 Task: Enable the audio filter "Headphone virtual spatialization effect" for transcode stream output.
Action: Mouse moved to (123, 17)
Screenshot: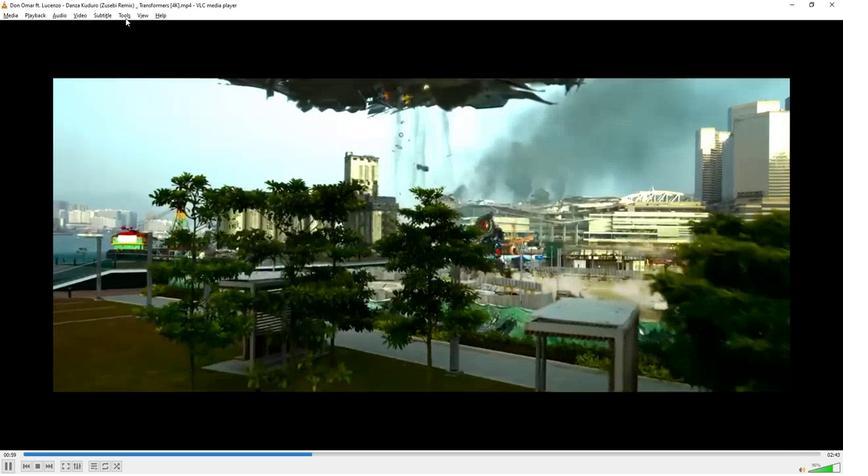 
Action: Mouse pressed left at (123, 17)
Screenshot: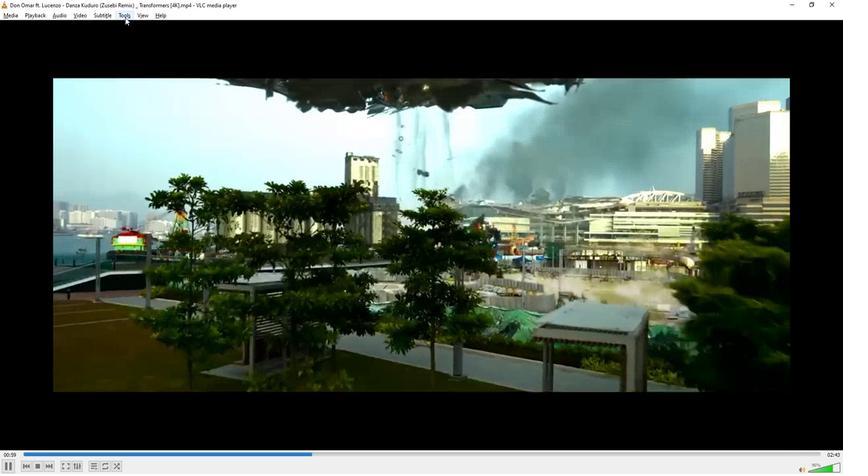 
Action: Mouse moved to (140, 120)
Screenshot: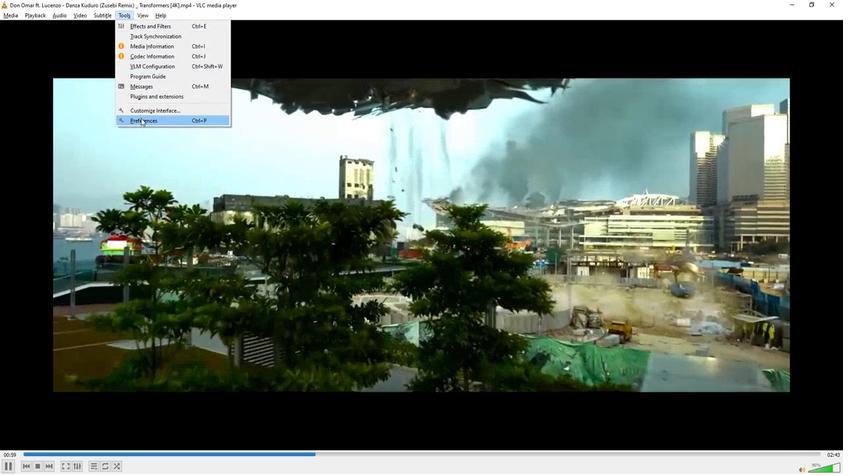
Action: Mouse pressed left at (140, 120)
Screenshot: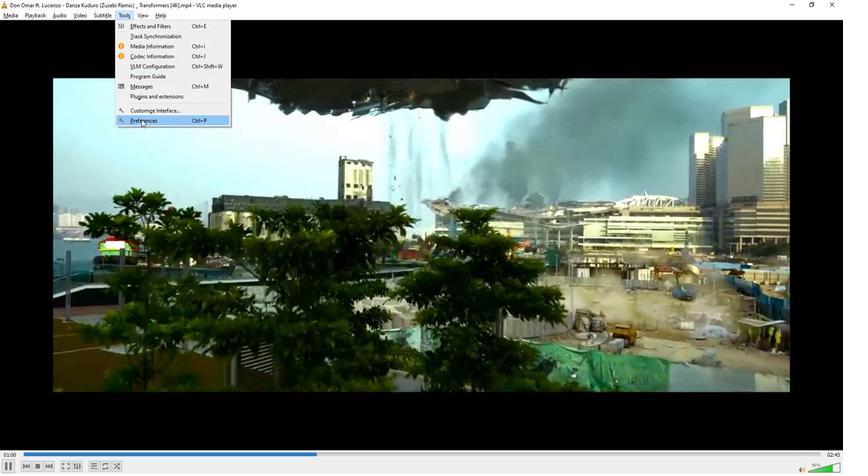 
Action: Mouse moved to (245, 362)
Screenshot: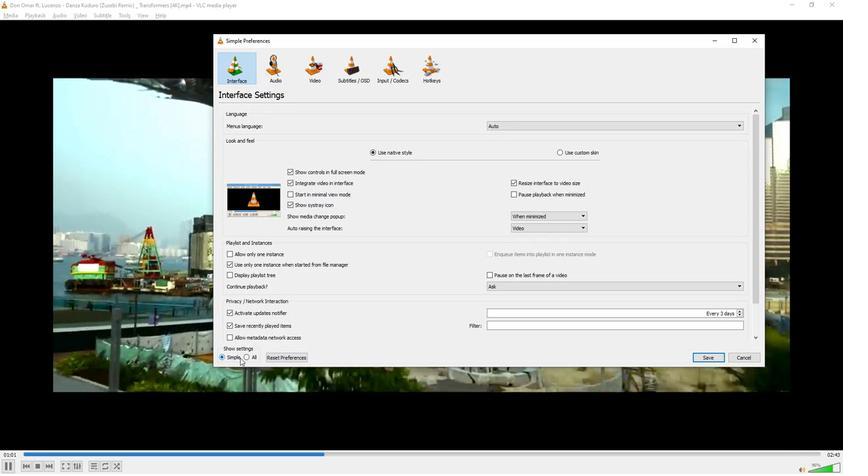 
Action: Mouse pressed left at (245, 362)
Screenshot: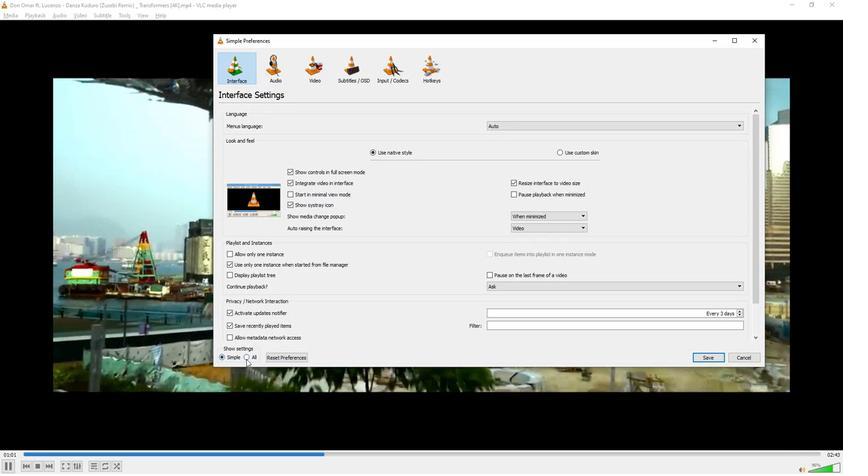 
Action: Mouse moved to (277, 268)
Screenshot: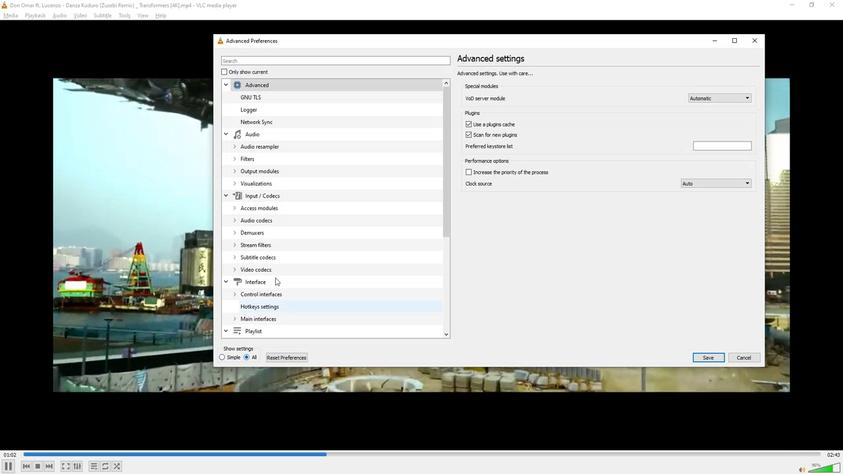 
Action: Mouse scrolled (277, 267) with delta (0, 0)
Screenshot: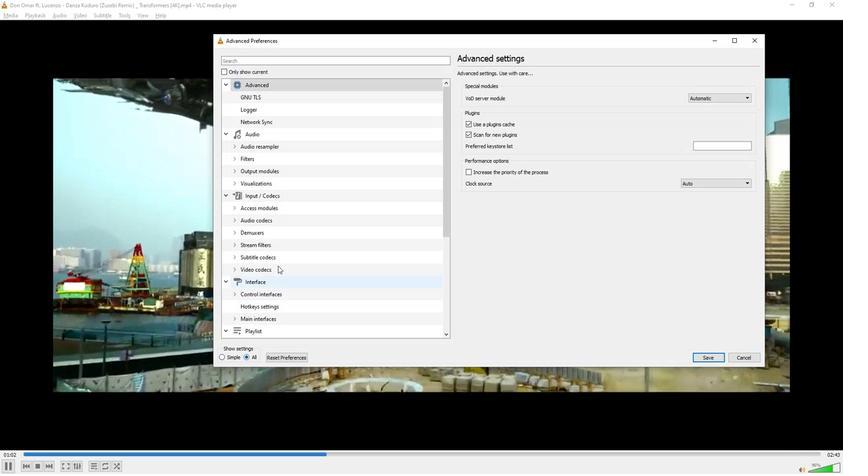 
Action: Mouse scrolled (277, 267) with delta (0, 0)
Screenshot: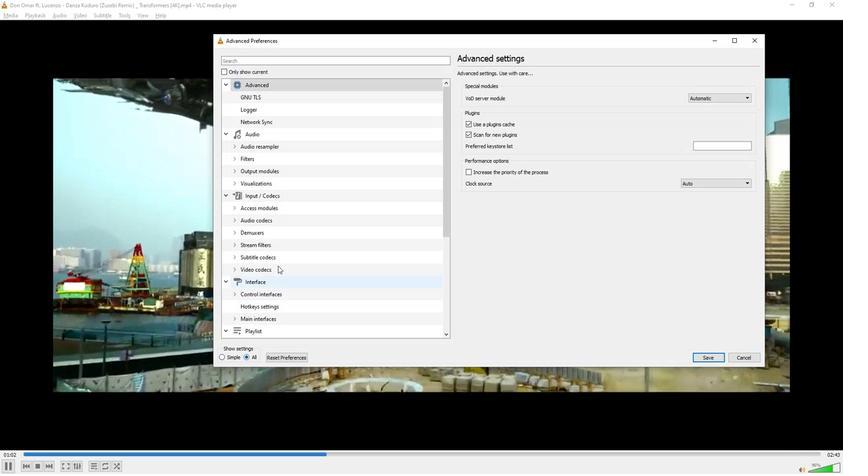 
Action: Mouse scrolled (277, 267) with delta (0, 0)
Screenshot: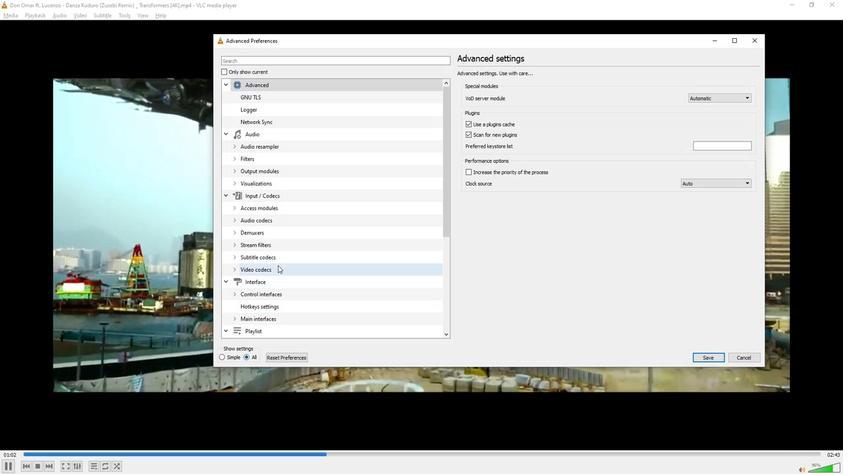 
Action: Mouse scrolled (277, 267) with delta (0, 0)
Screenshot: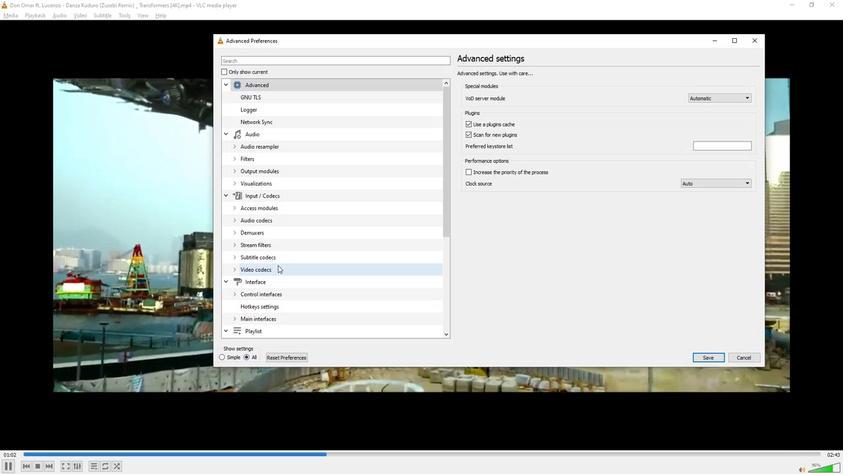 
Action: Mouse scrolled (277, 267) with delta (0, 0)
Screenshot: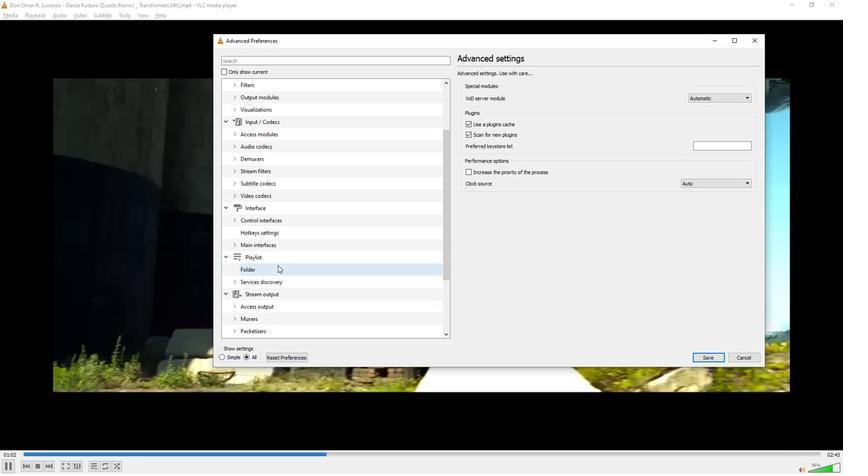 
Action: Mouse scrolled (277, 267) with delta (0, 0)
Screenshot: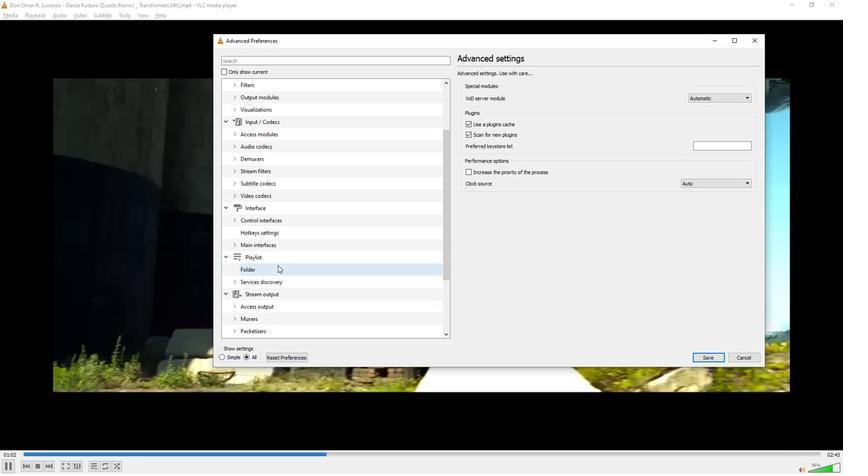 
Action: Mouse scrolled (277, 267) with delta (0, 0)
Screenshot: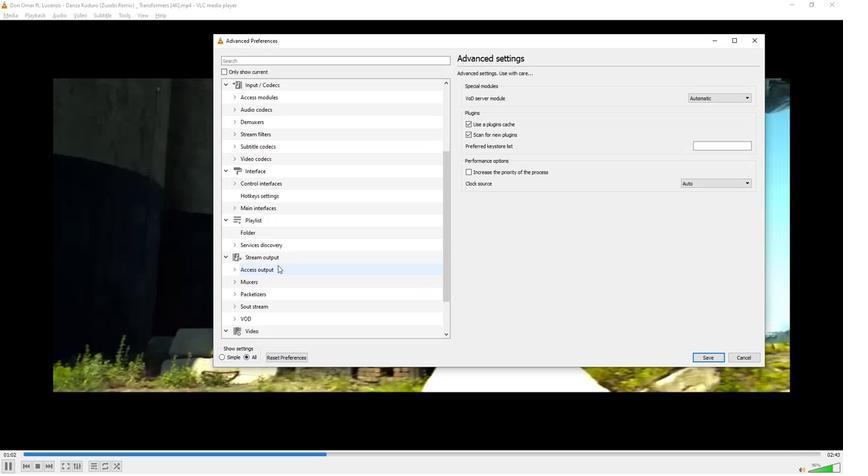 
Action: Mouse moved to (249, 259)
Screenshot: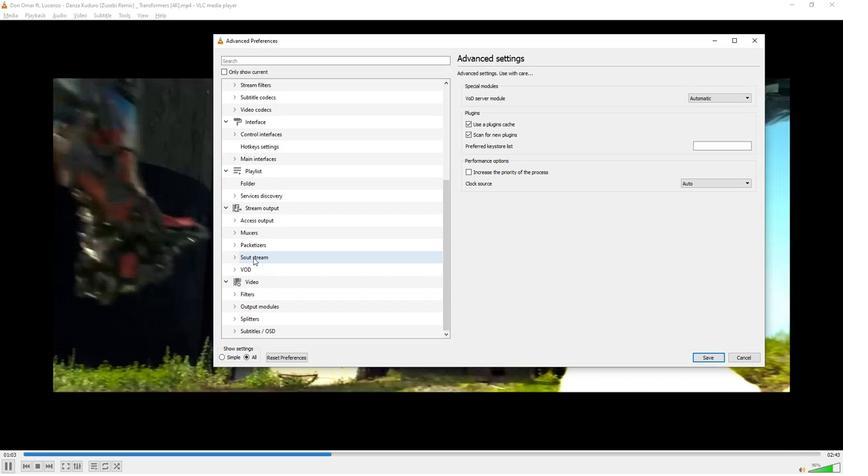 
Action: Mouse pressed left at (249, 259)
Screenshot: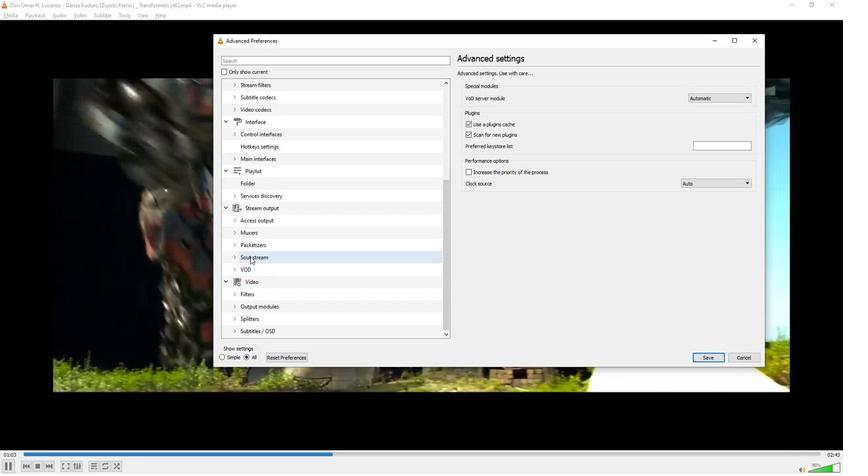 
Action: Mouse moved to (234, 260)
Screenshot: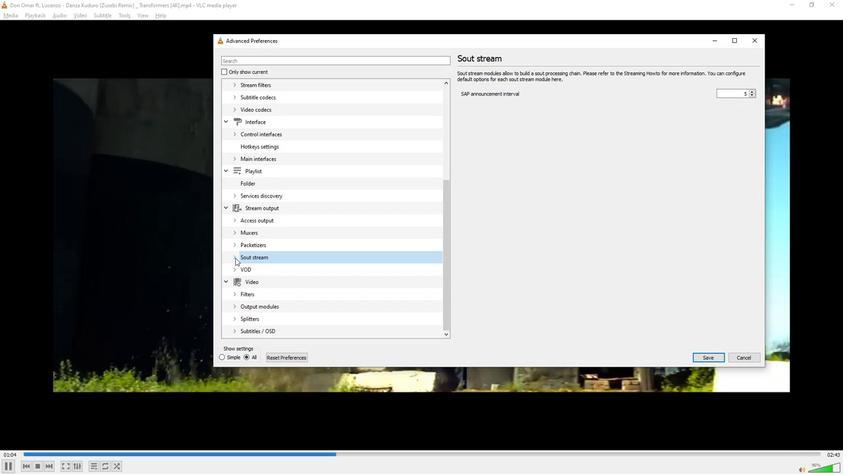 
Action: Mouse pressed left at (234, 260)
Screenshot: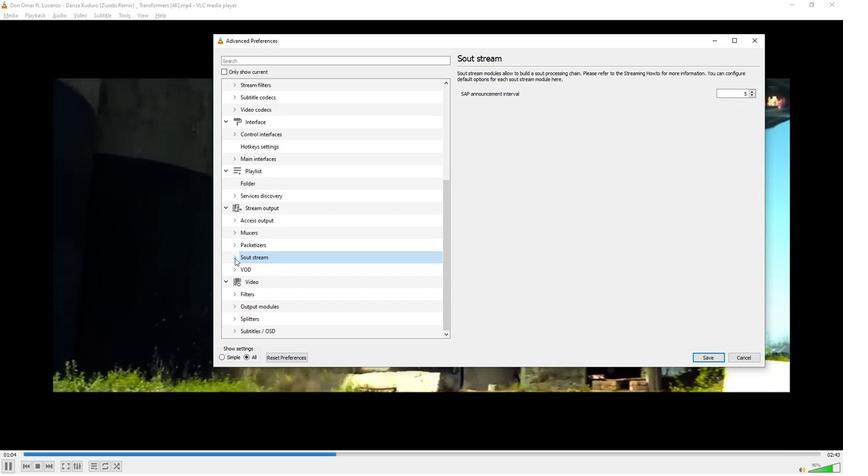 
Action: Mouse moved to (241, 260)
Screenshot: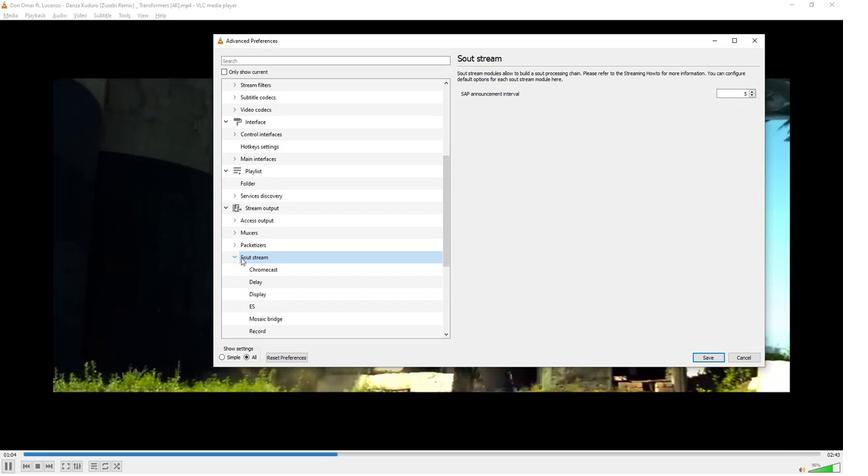 
Action: Mouse scrolled (241, 259) with delta (0, 0)
Screenshot: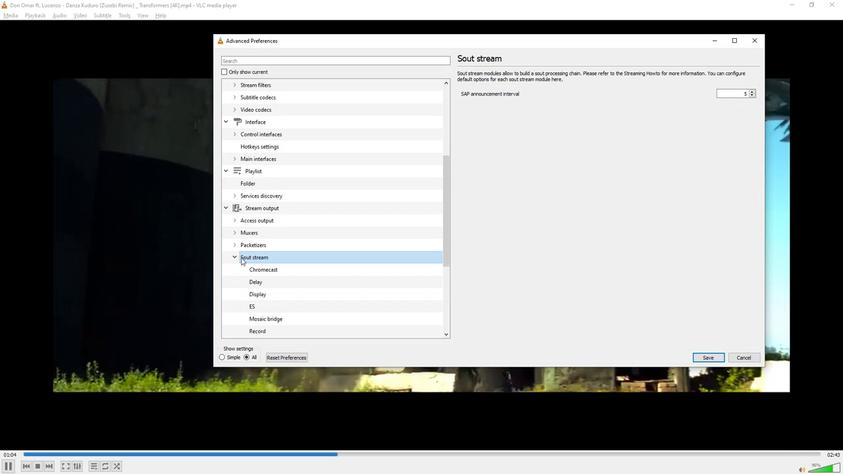 
Action: Mouse moved to (241, 260)
Screenshot: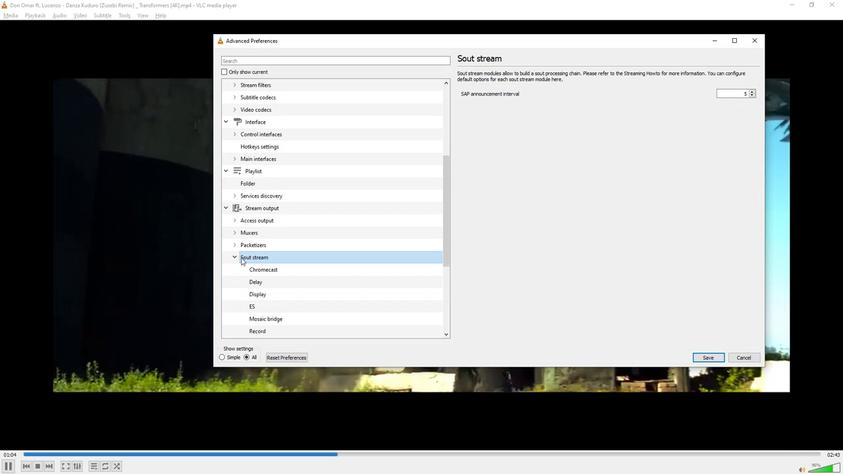 
Action: Mouse scrolled (241, 259) with delta (0, 0)
Screenshot: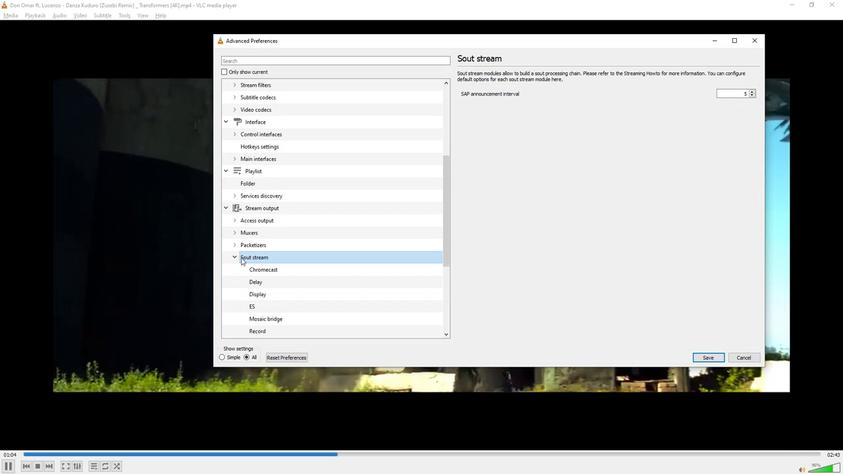 
Action: Mouse scrolled (241, 259) with delta (0, 0)
Screenshot: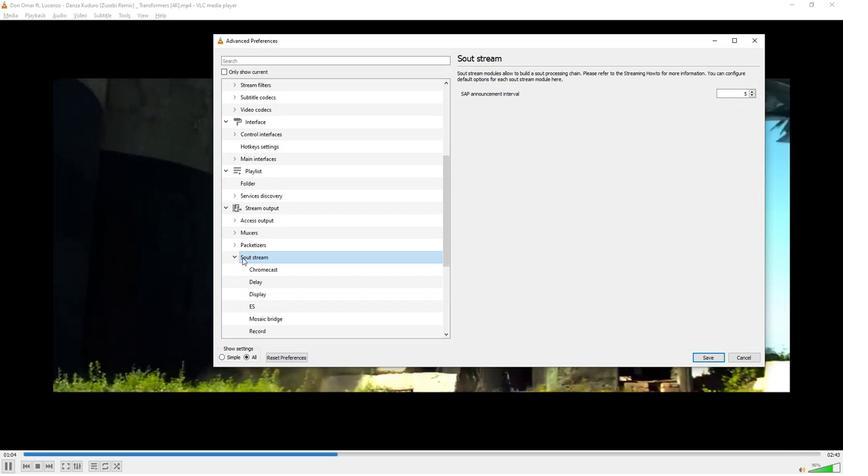 
Action: Mouse scrolled (241, 259) with delta (0, 0)
Screenshot: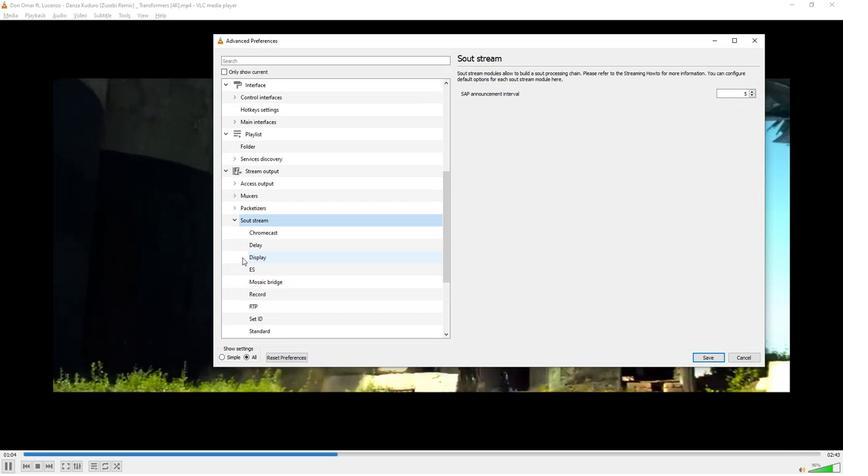 
Action: Mouse scrolled (241, 259) with delta (0, 0)
Screenshot: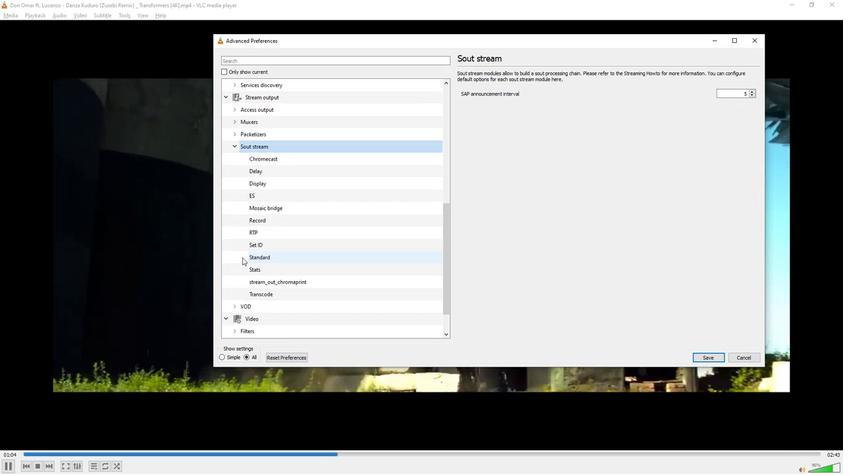 
Action: Mouse scrolled (241, 259) with delta (0, 0)
Screenshot: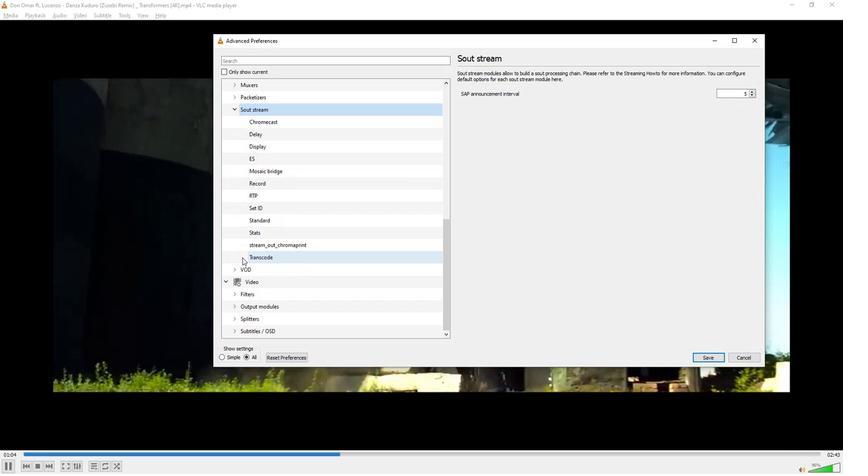 
Action: Mouse scrolled (241, 259) with delta (0, 0)
Screenshot: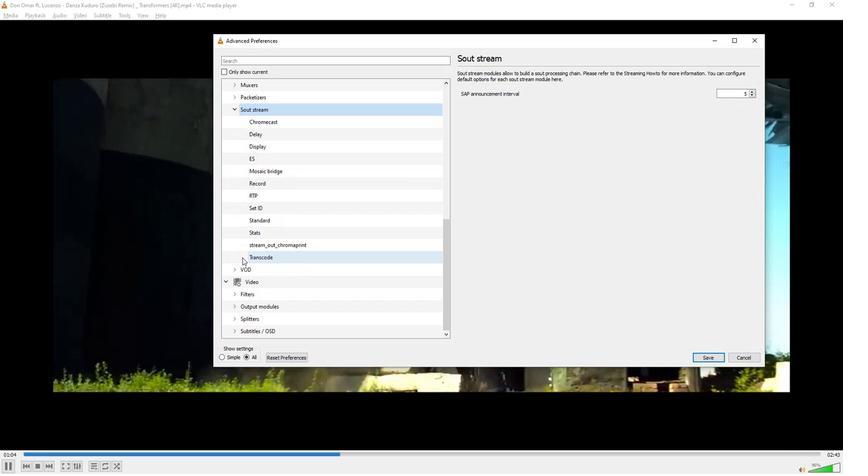 
Action: Mouse scrolled (241, 259) with delta (0, 0)
Screenshot: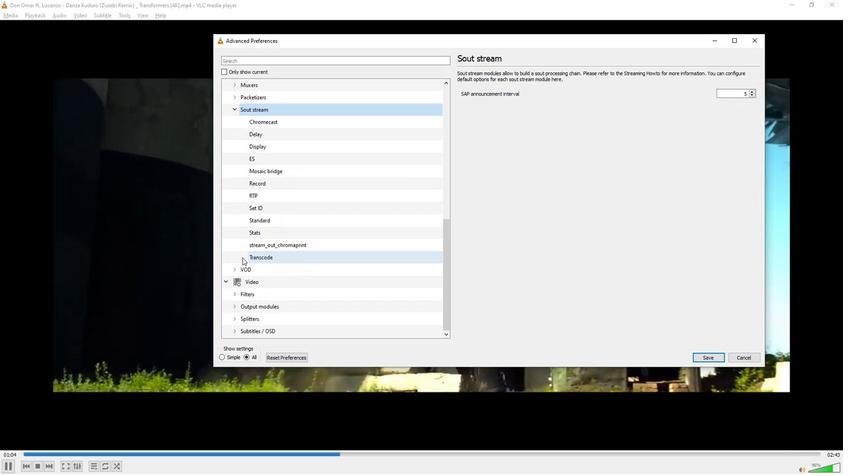 
Action: Mouse moved to (257, 262)
Screenshot: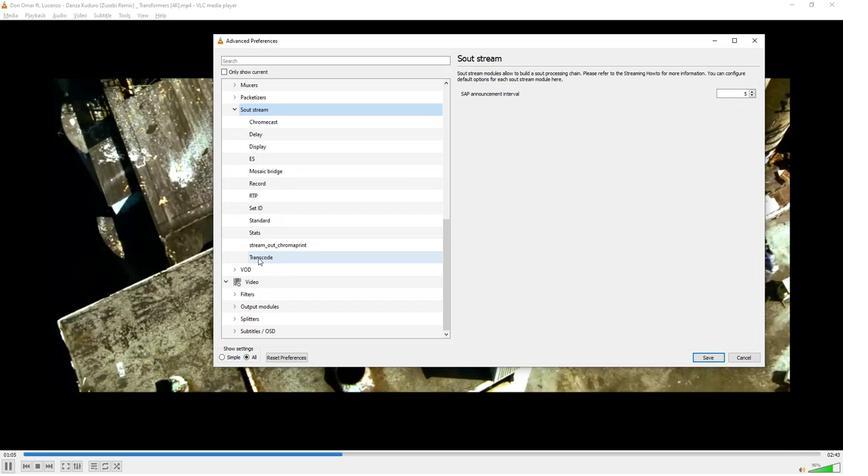 
Action: Mouse pressed left at (257, 262)
Screenshot: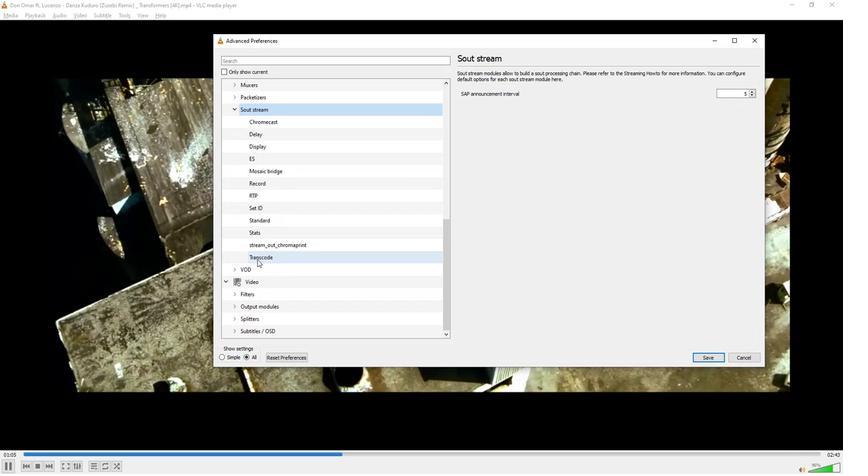 
Action: Mouse moved to (586, 251)
Screenshot: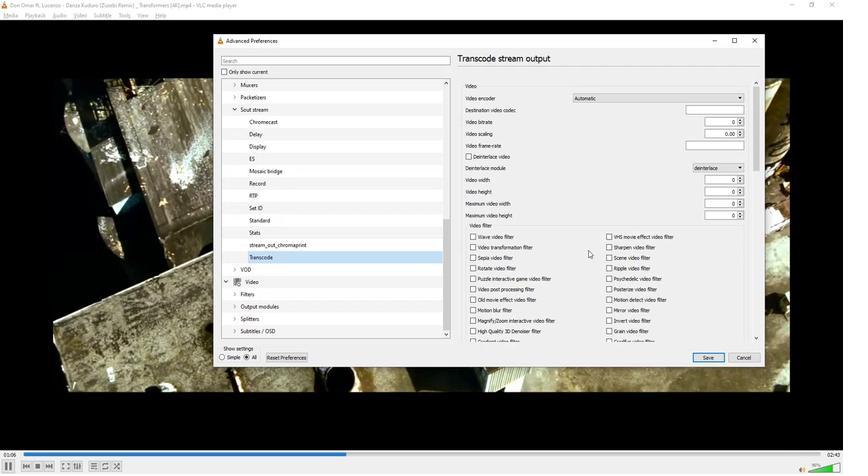 
Action: Mouse scrolled (586, 250) with delta (0, 0)
Screenshot: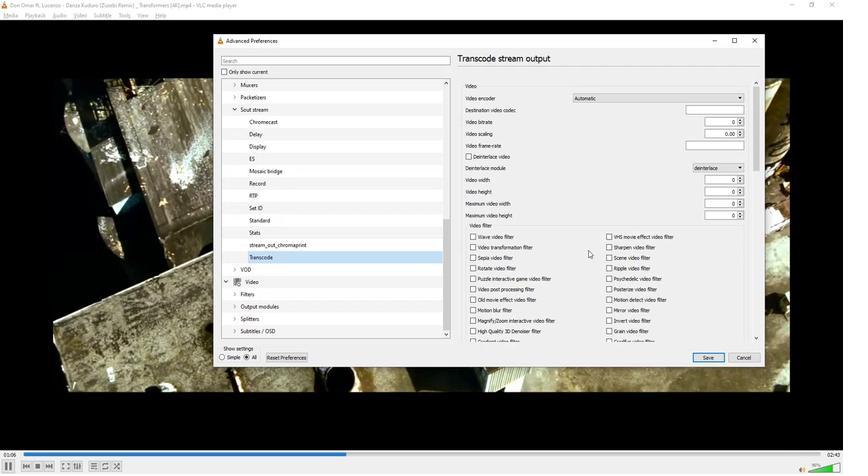 
Action: Mouse moved to (581, 250)
Screenshot: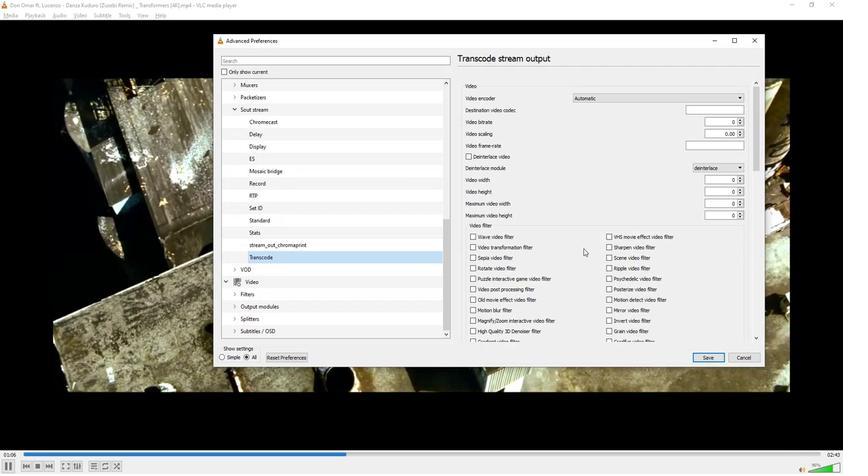 
Action: Mouse scrolled (581, 249) with delta (0, 0)
Screenshot: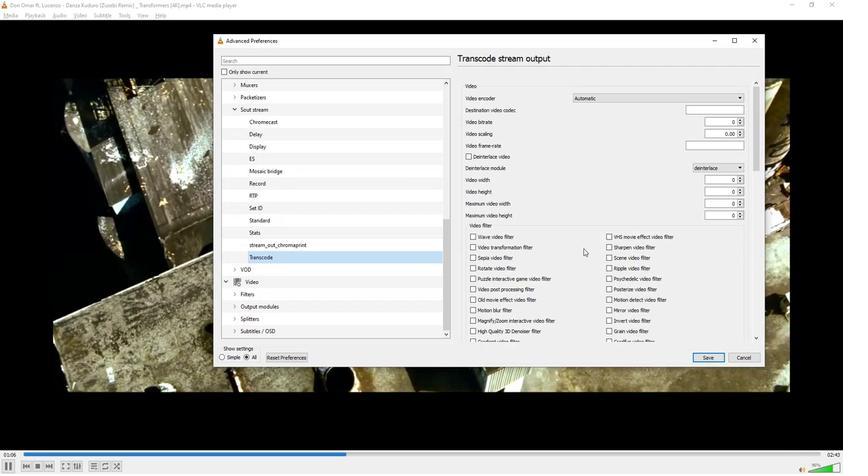 
Action: Mouse moved to (578, 250)
Screenshot: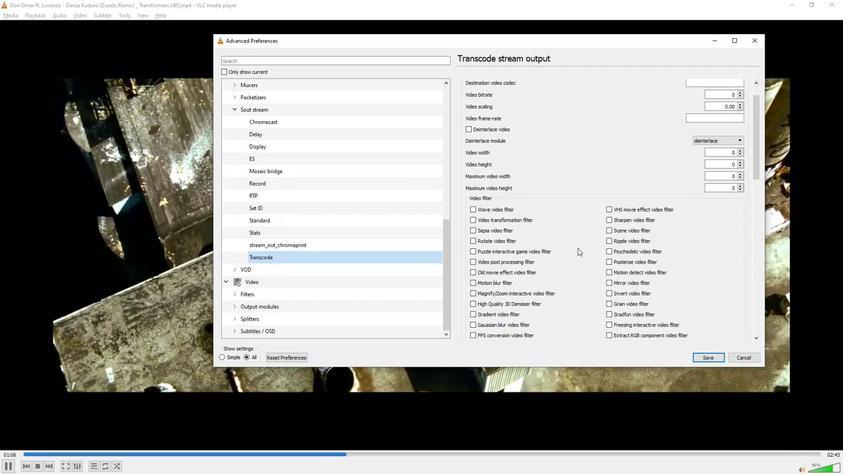
Action: Mouse scrolled (578, 249) with delta (0, 0)
Screenshot: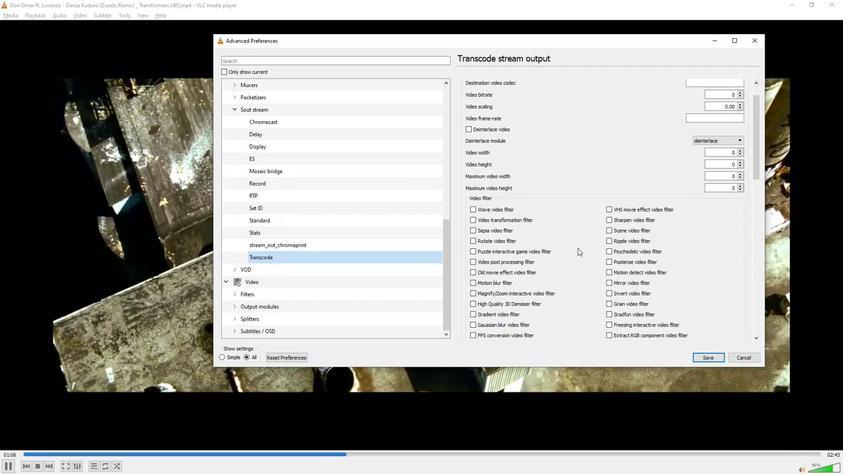 
Action: Mouse moved to (576, 250)
Screenshot: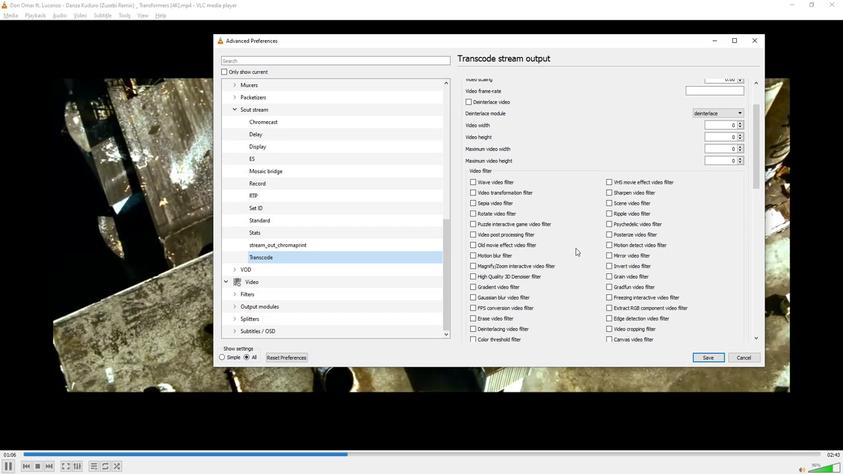 
Action: Mouse scrolled (576, 249) with delta (0, 0)
Screenshot: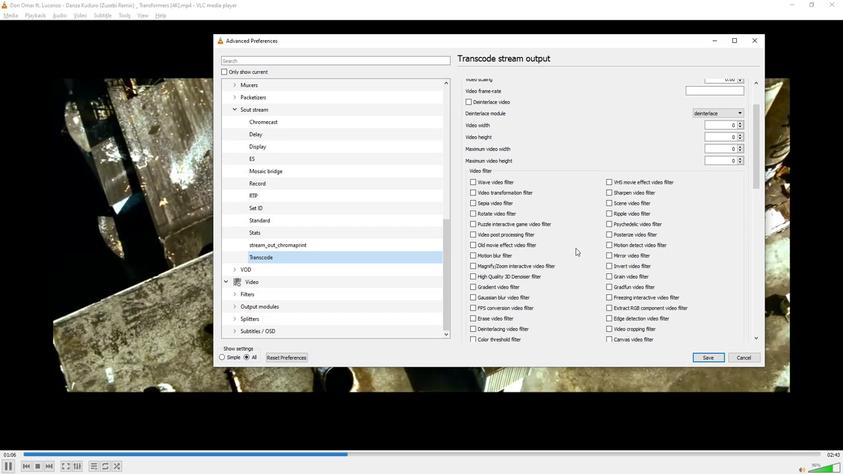 
Action: Mouse moved to (570, 250)
Screenshot: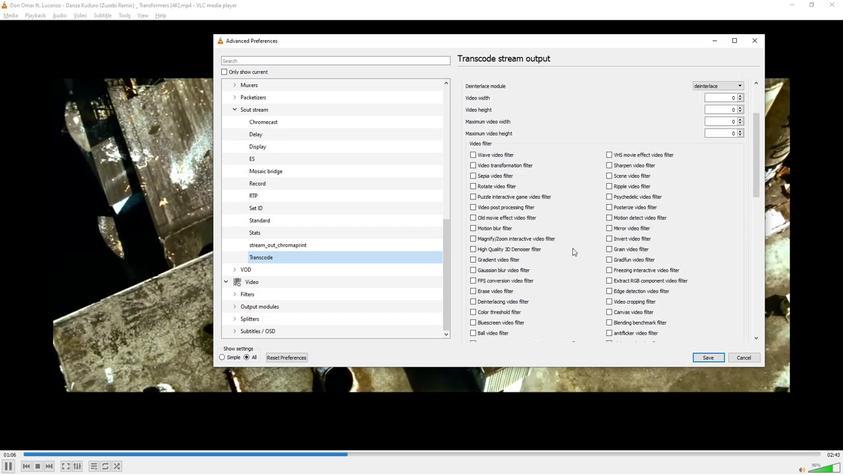 
Action: Mouse scrolled (570, 249) with delta (0, 0)
Screenshot: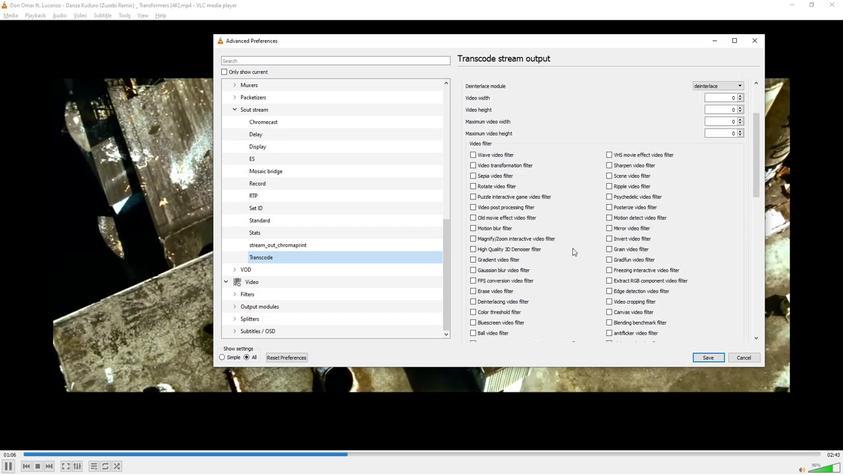 
Action: Mouse moved to (566, 249)
Screenshot: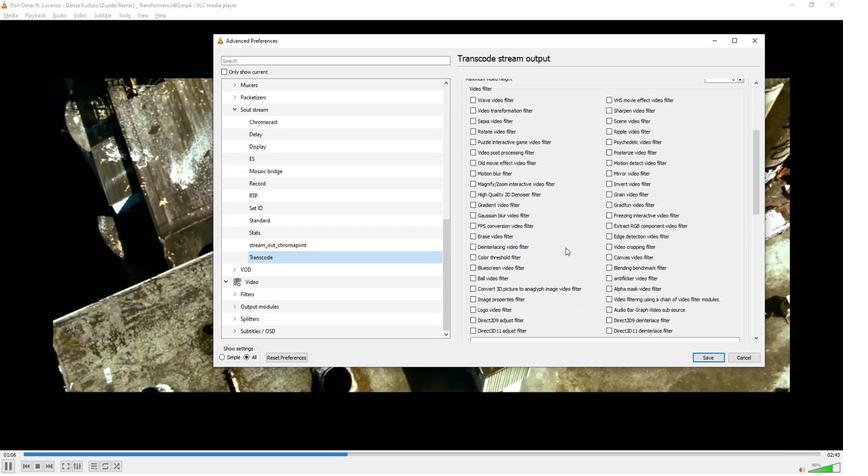 
Action: Mouse scrolled (566, 249) with delta (0, 0)
Screenshot: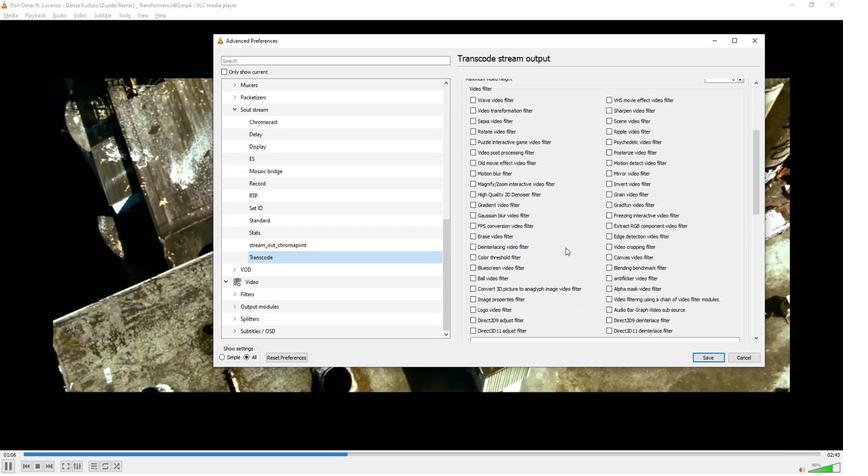 
Action: Mouse moved to (566, 249)
Screenshot: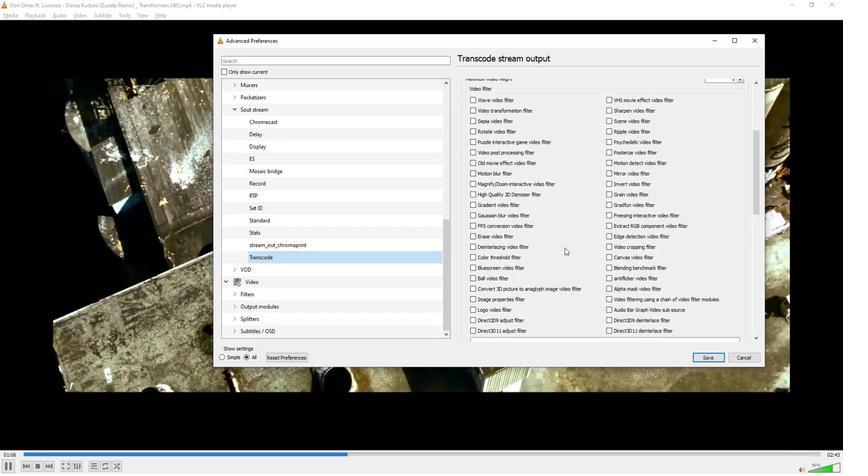 
Action: Mouse scrolled (566, 248) with delta (0, 0)
Screenshot: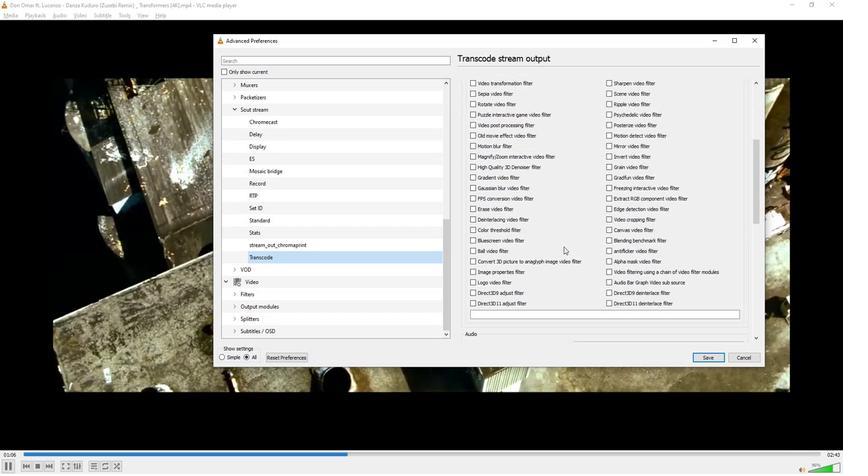 
Action: Mouse moved to (562, 247)
Screenshot: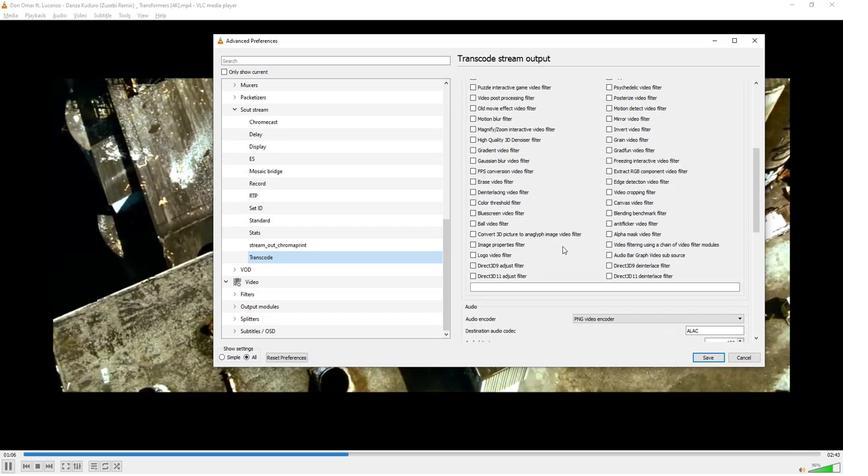 
Action: Mouse scrolled (562, 247) with delta (0, 0)
Screenshot: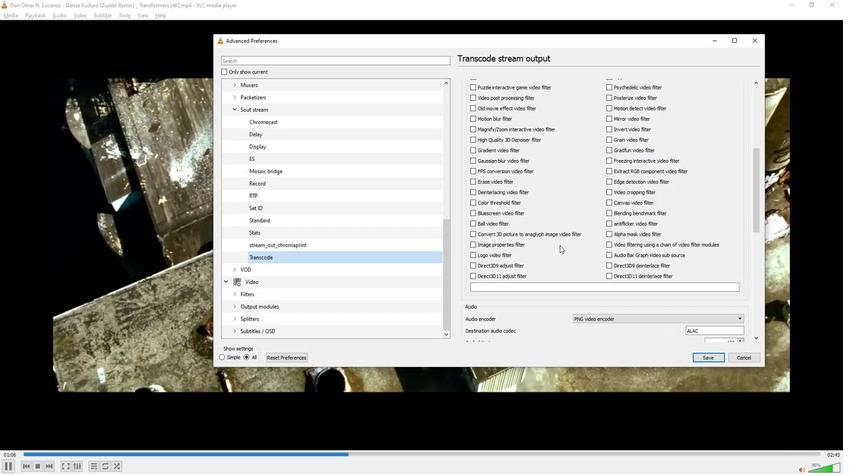 
Action: Mouse scrolled (562, 247) with delta (0, 0)
Screenshot: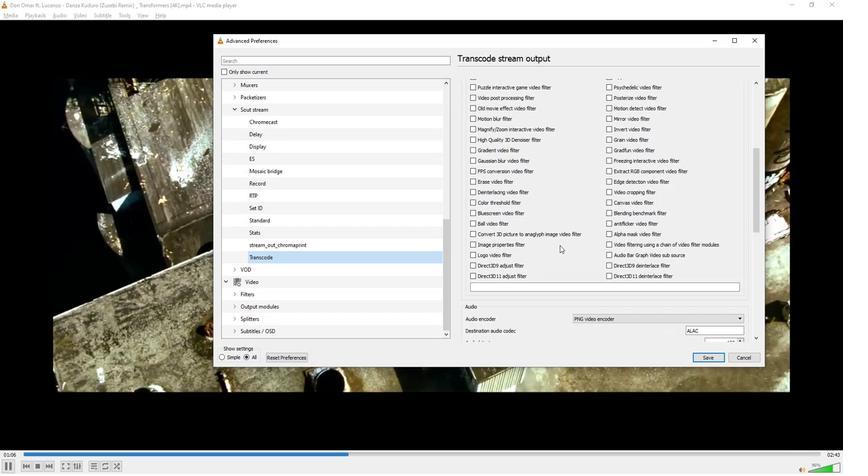 
Action: Mouse scrolled (562, 247) with delta (0, 0)
Screenshot: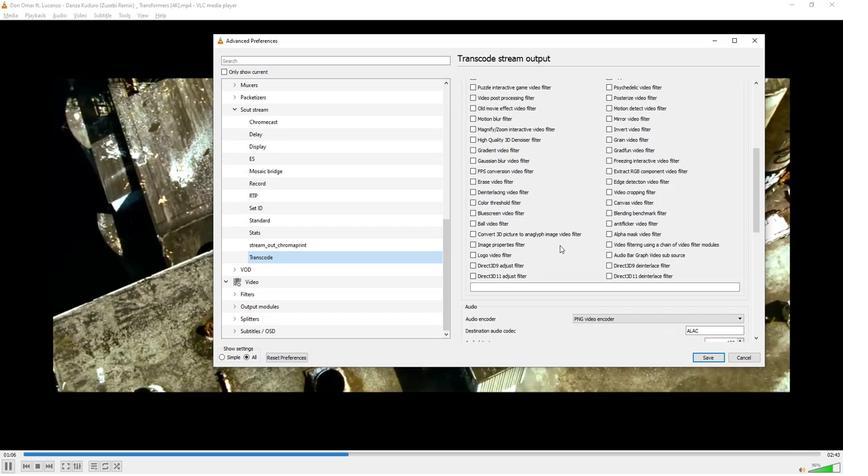 
Action: Mouse scrolled (562, 247) with delta (0, 0)
Screenshot: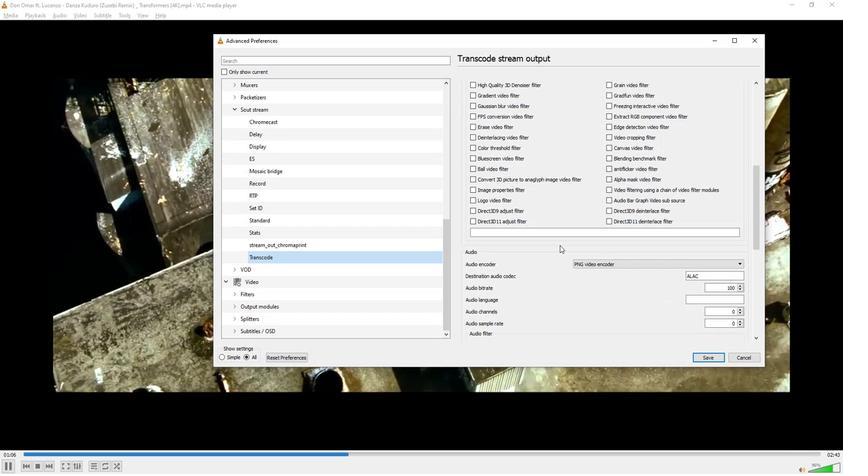 
Action: Mouse scrolled (562, 247) with delta (0, 0)
Screenshot: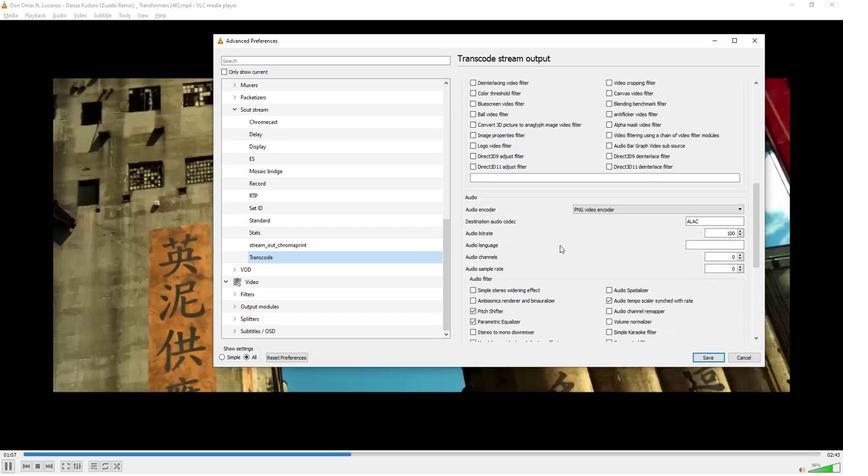 
Action: Mouse scrolled (562, 247) with delta (0, 0)
Screenshot: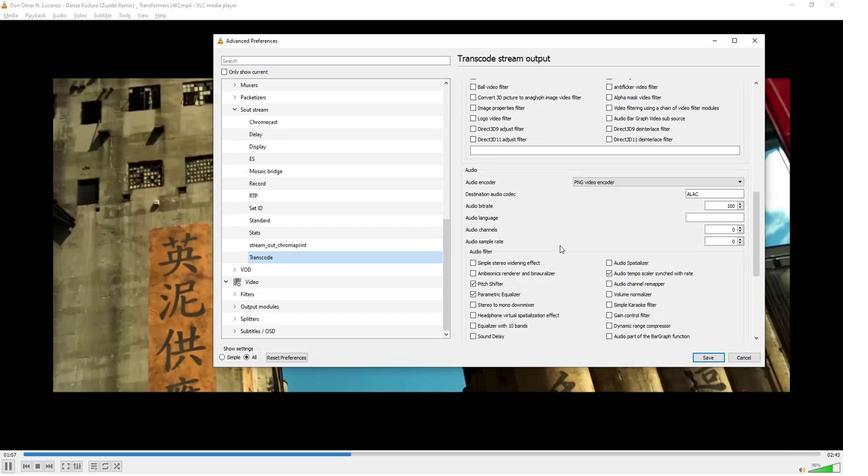 
Action: Mouse scrolled (562, 247) with delta (0, 0)
Screenshot: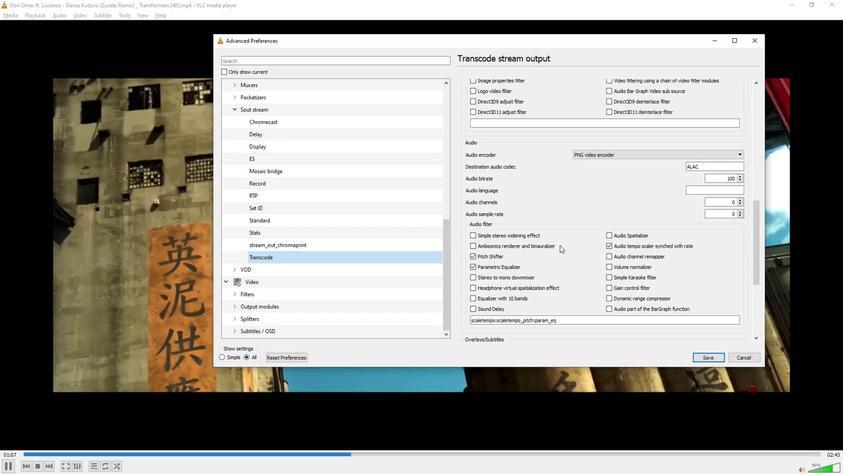 
Action: Mouse moved to (475, 262)
Screenshot: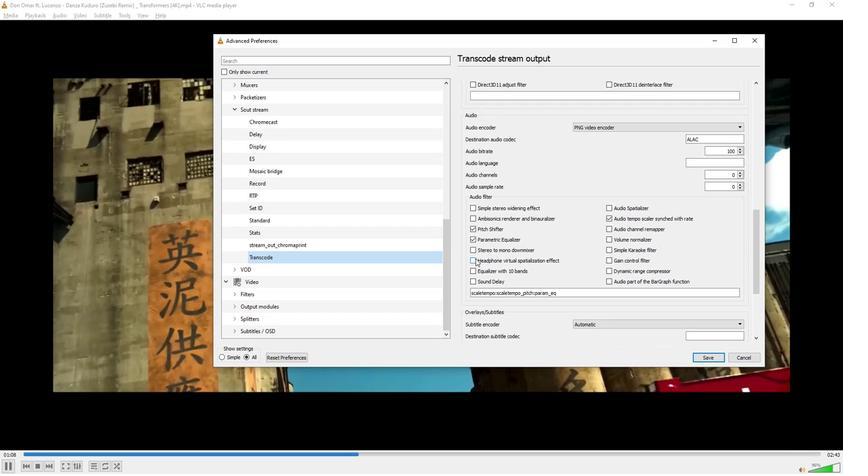
Action: Mouse pressed left at (475, 262)
Screenshot: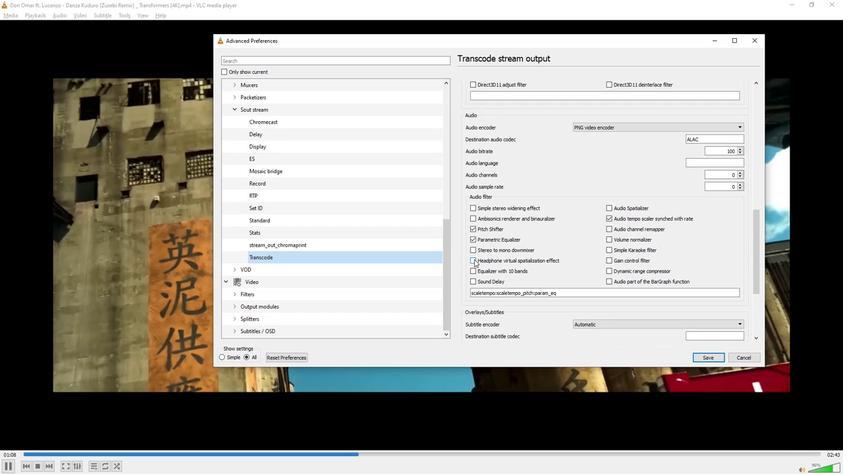 
Action: Mouse moved to (484, 286)
Screenshot: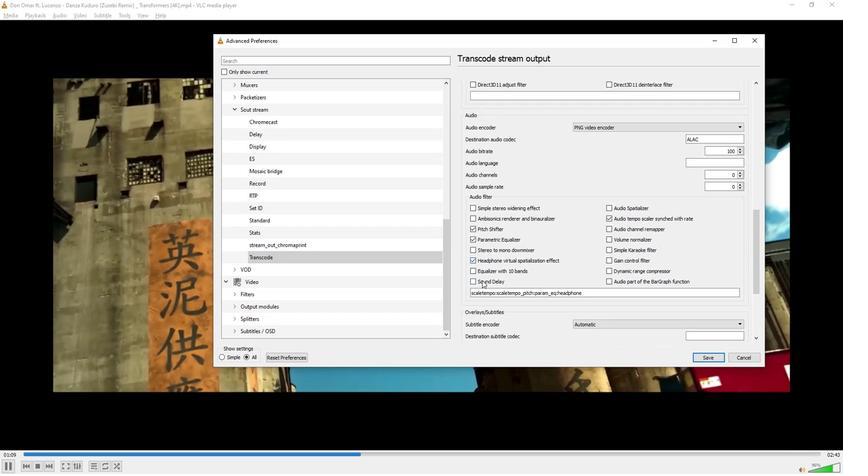 
